 Task: Enable the video filter "Convert 3D picture to anaglyph image video filter" in the video filter module.
Action: Mouse moved to (121, 17)
Screenshot: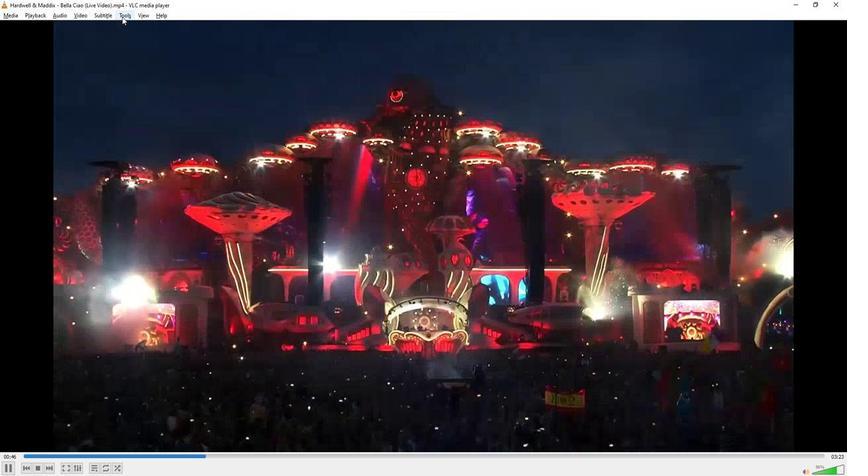 
Action: Mouse pressed left at (121, 17)
Screenshot: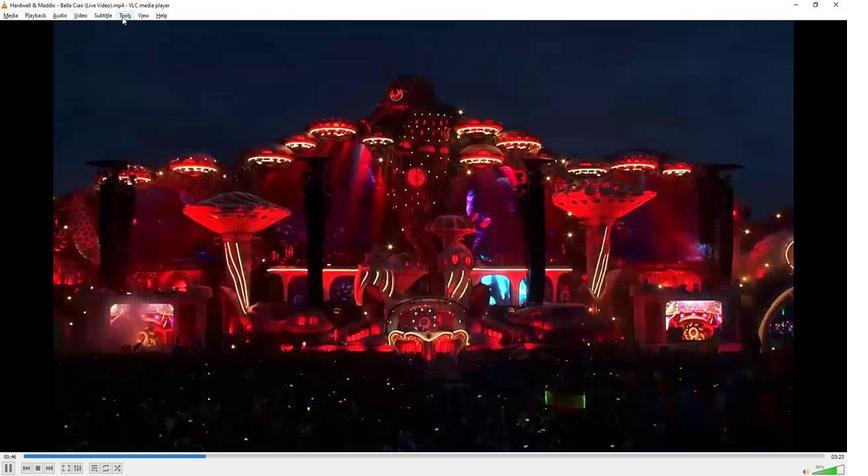 
Action: Mouse moved to (143, 119)
Screenshot: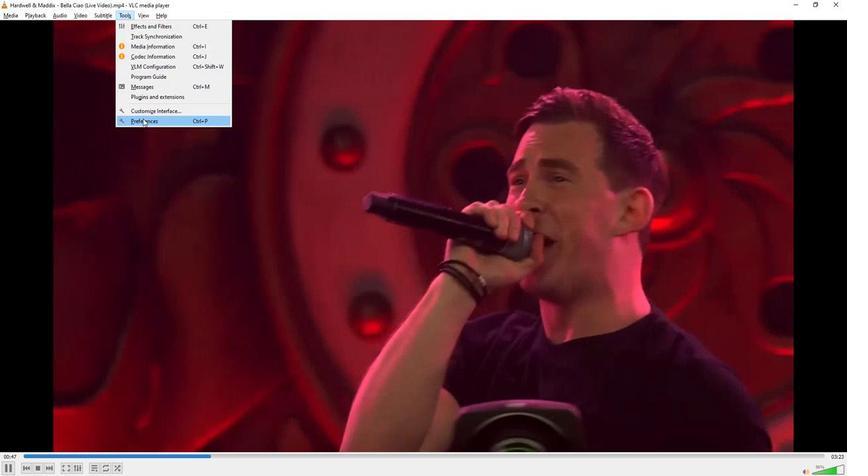
Action: Mouse pressed left at (143, 119)
Screenshot: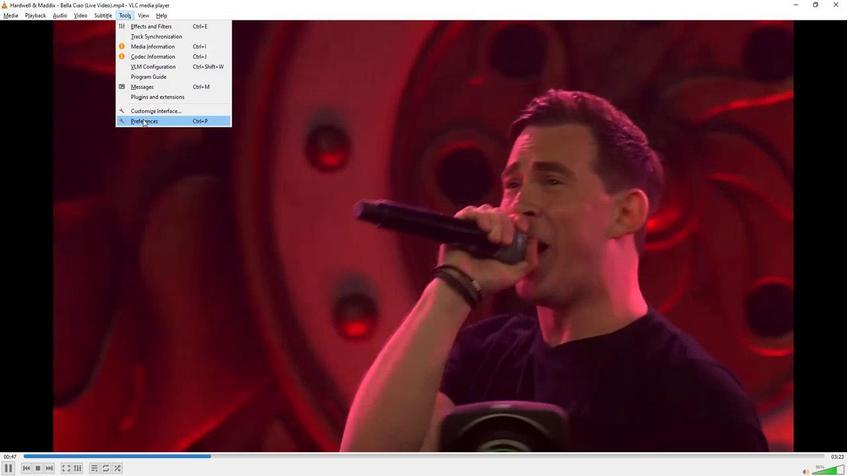 
Action: Mouse moved to (191, 375)
Screenshot: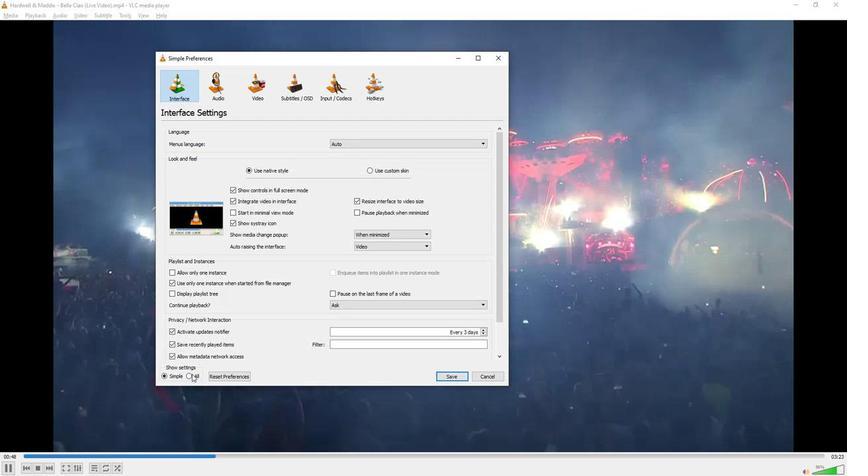 
Action: Mouse pressed left at (191, 375)
Screenshot: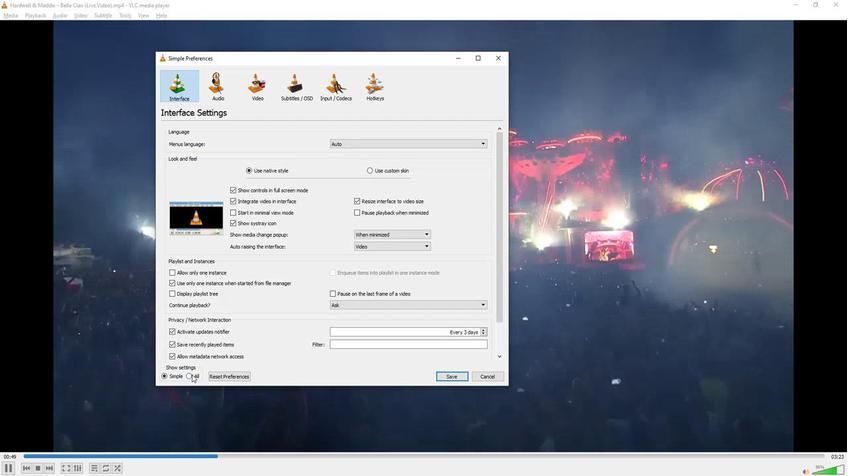 
Action: Mouse moved to (192, 311)
Screenshot: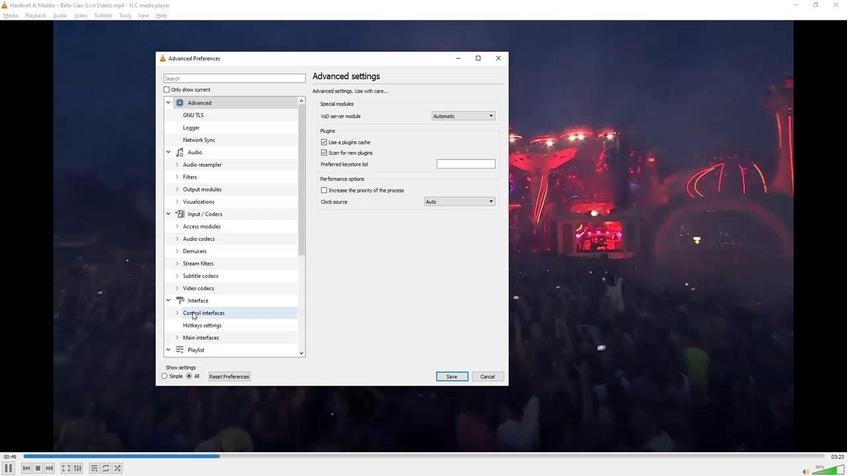 
Action: Mouse scrolled (192, 311) with delta (0, 0)
Screenshot: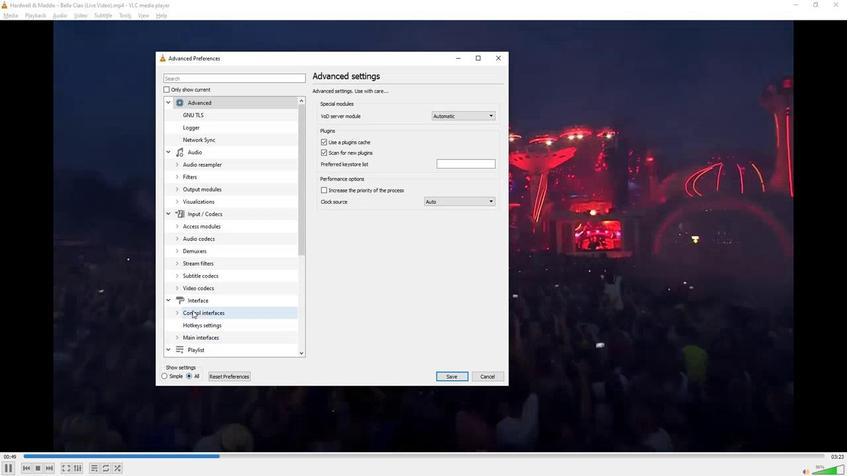 
Action: Mouse moved to (191, 311)
Screenshot: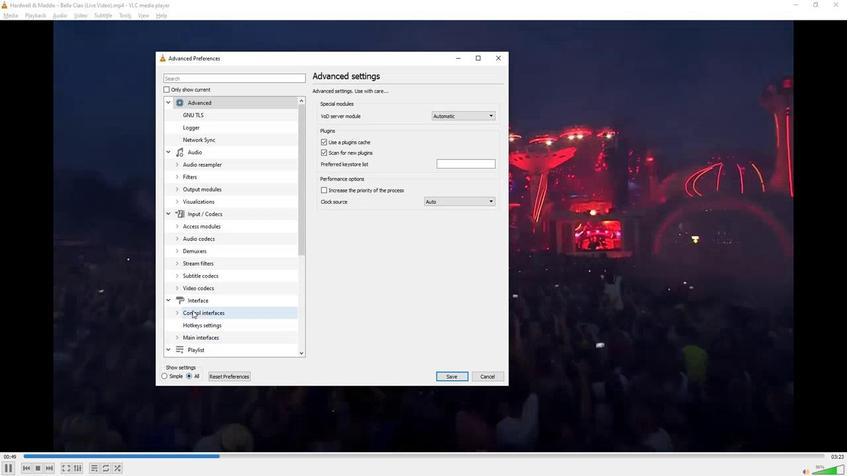 
Action: Mouse scrolled (191, 311) with delta (0, 0)
Screenshot: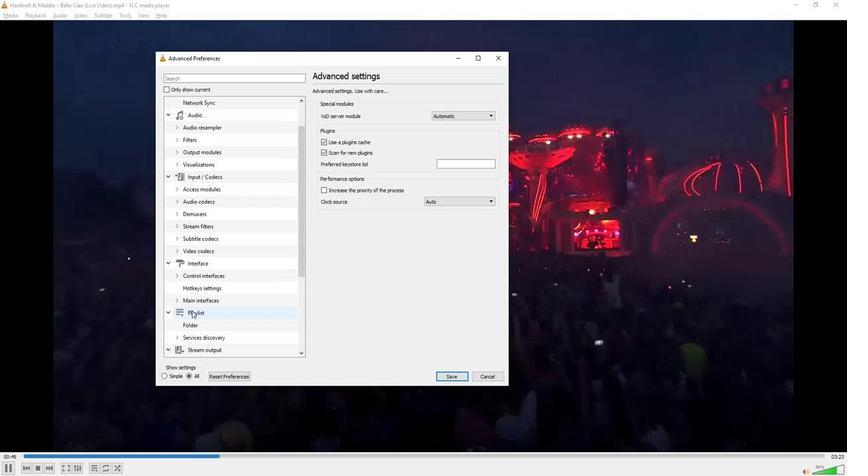 
Action: Mouse moved to (191, 311)
Screenshot: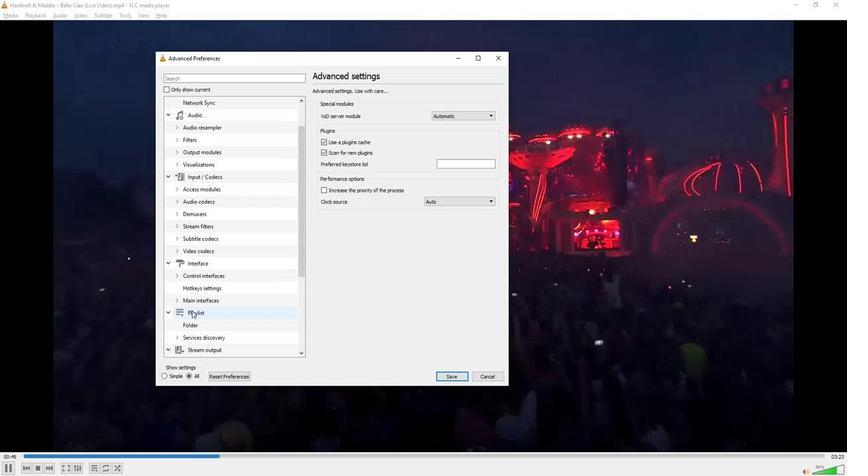 
Action: Mouse scrolled (191, 310) with delta (0, 0)
Screenshot: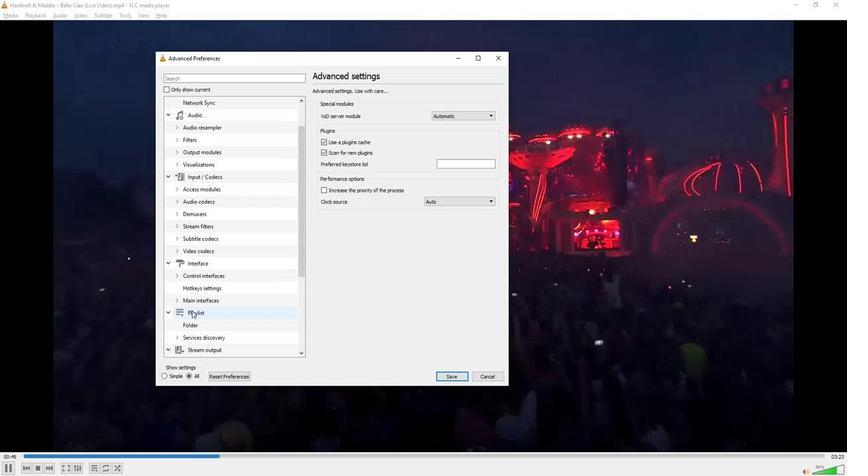
Action: Mouse moved to (191, 310)
Screenshot: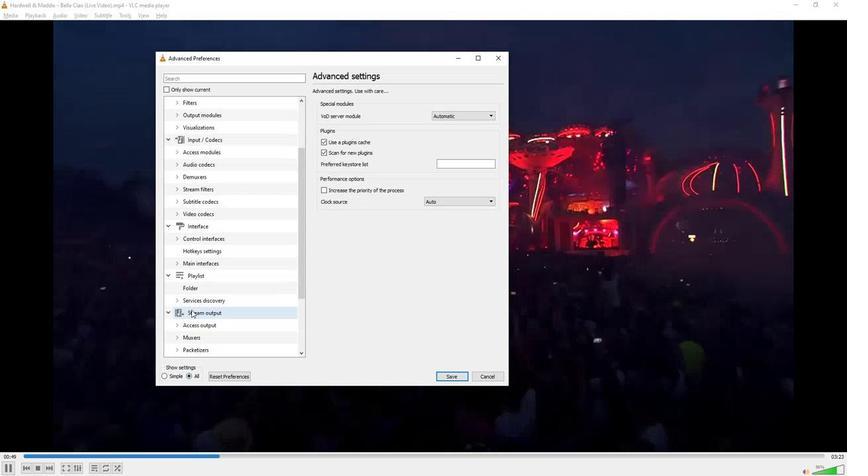 
Action: Mouse scrolled (191, 310) with delta (0, 0)
Screenshot: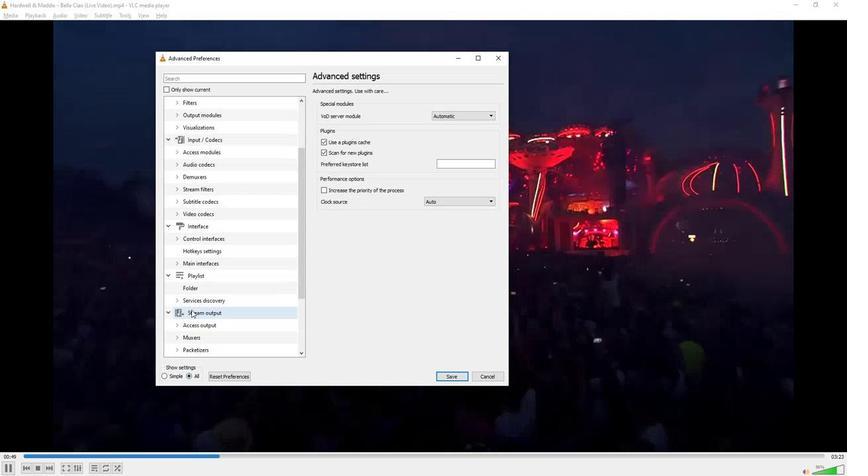 
Action: Mouse moved to (190, 310)
Screenshot: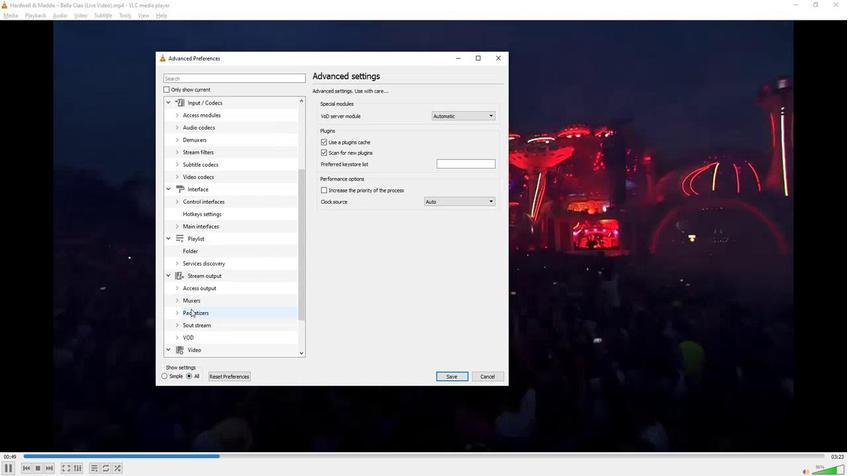 
Action: Mouse scrolled (190, 309) with delta (0, 0)
Screenshot: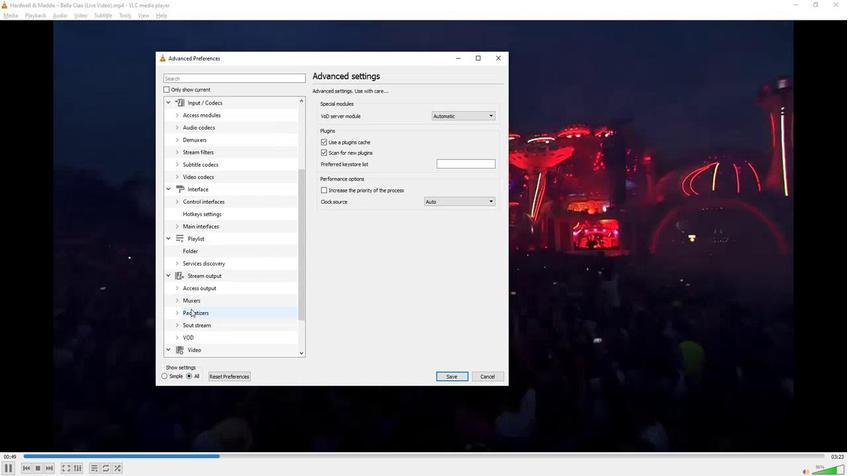 
Action: Mouse moved to (190, 309)
Screenshot: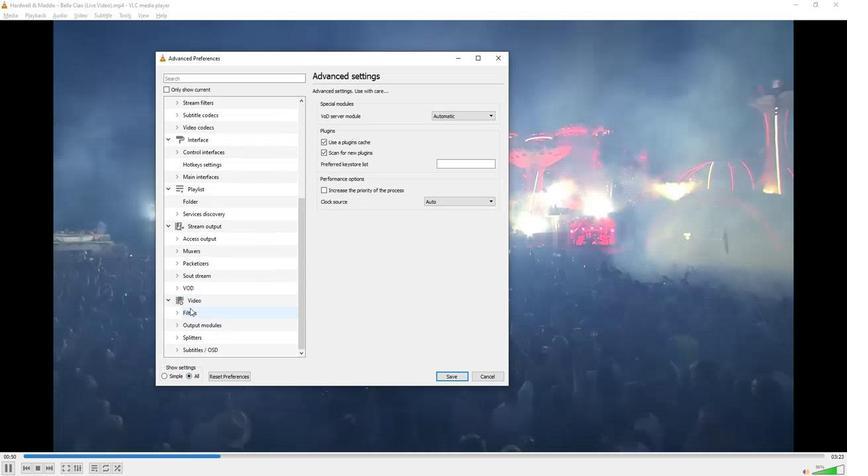 
Action: Mouse scrolled (190, 308) with delta (0, 0)
Screenshot: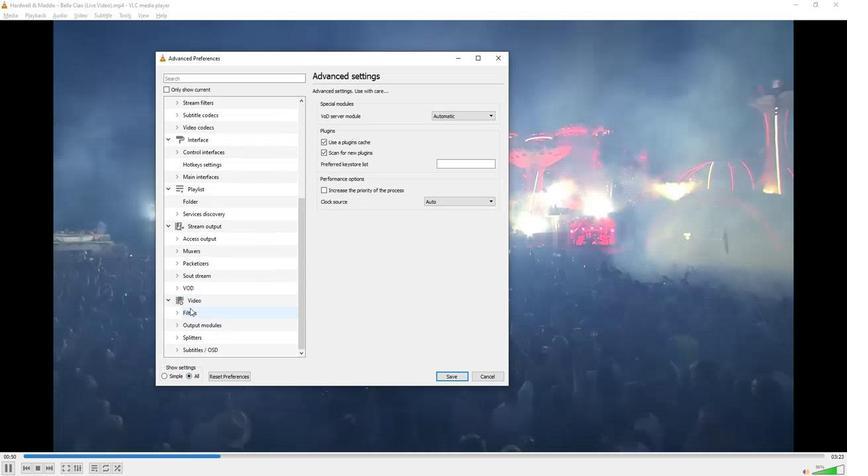 
Action: Mouse moved to (190, 309)
Screenshot: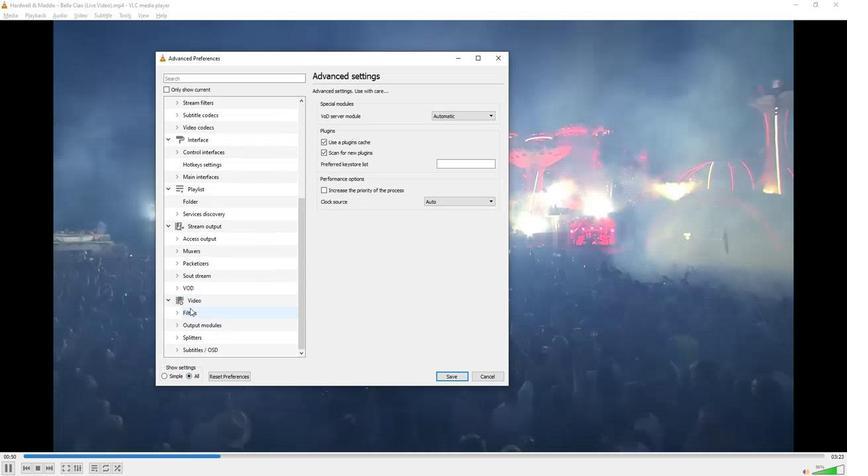 
Action: Mouse scrolled (190, 308) with delta (0, 0)
Screenshot: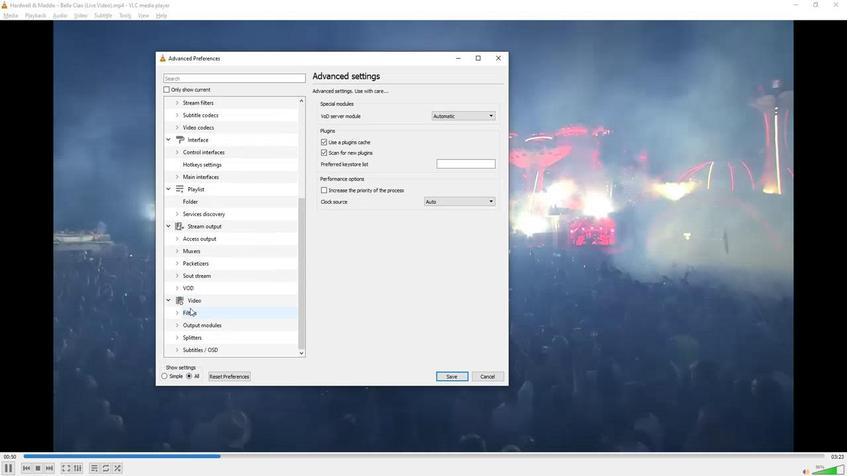 
Action: Mouse moved to (194, 313)
Screenshot: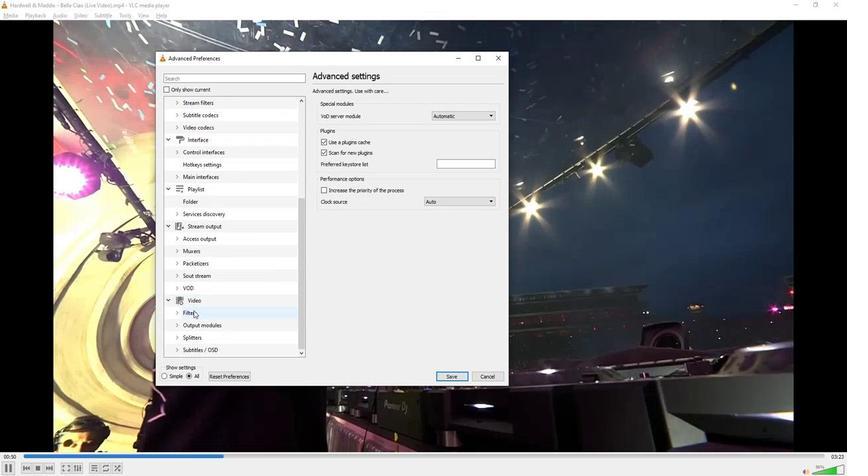 
Action: Mouse pressed left at (194, 313)
Screenshot: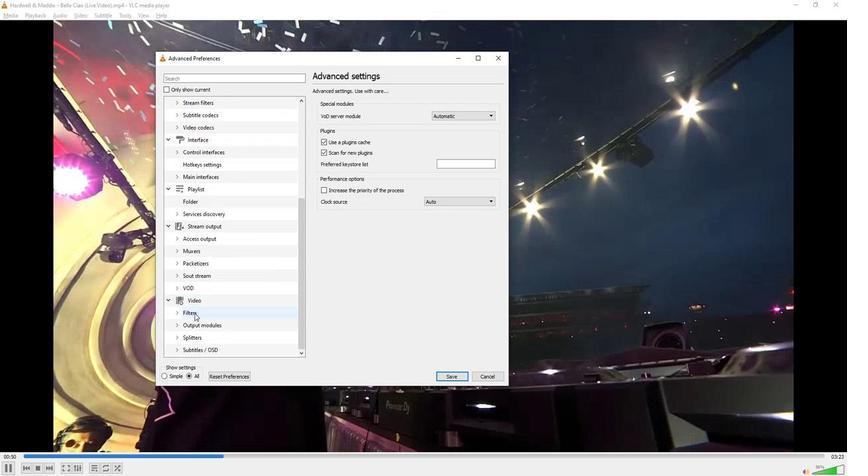 
Action: Mouse moved to (323, 308)
Screenshot: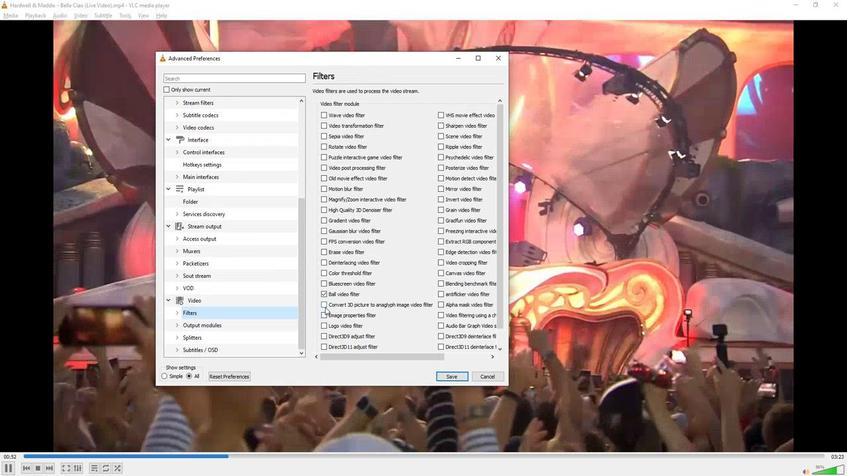
Action: Mouse pressed left at (323, 308)
Screenshot: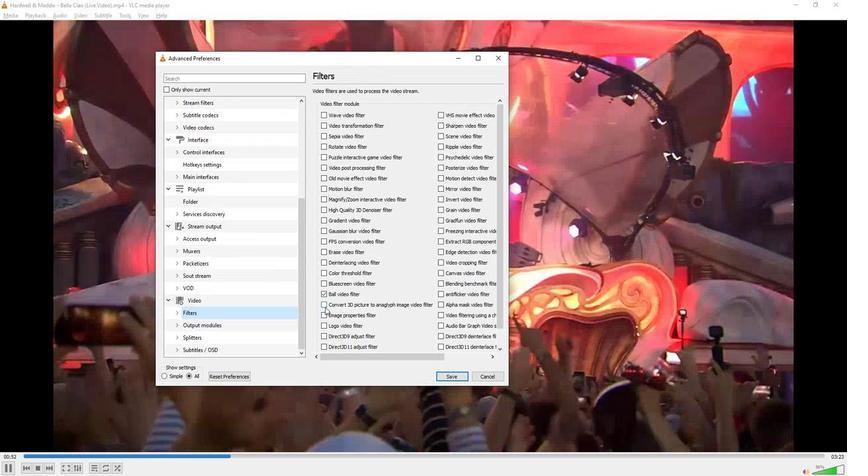 
Action: Mouse moved to (327, 341)
Screenshot: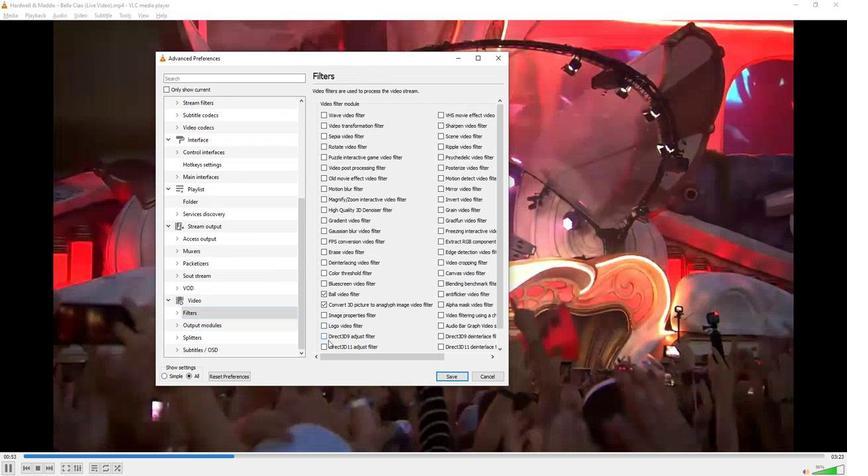 
